 Task: Set the type for the limiter effect to "Hard Clip".
Action: Mouse moved to (408, 12)
Screenshot: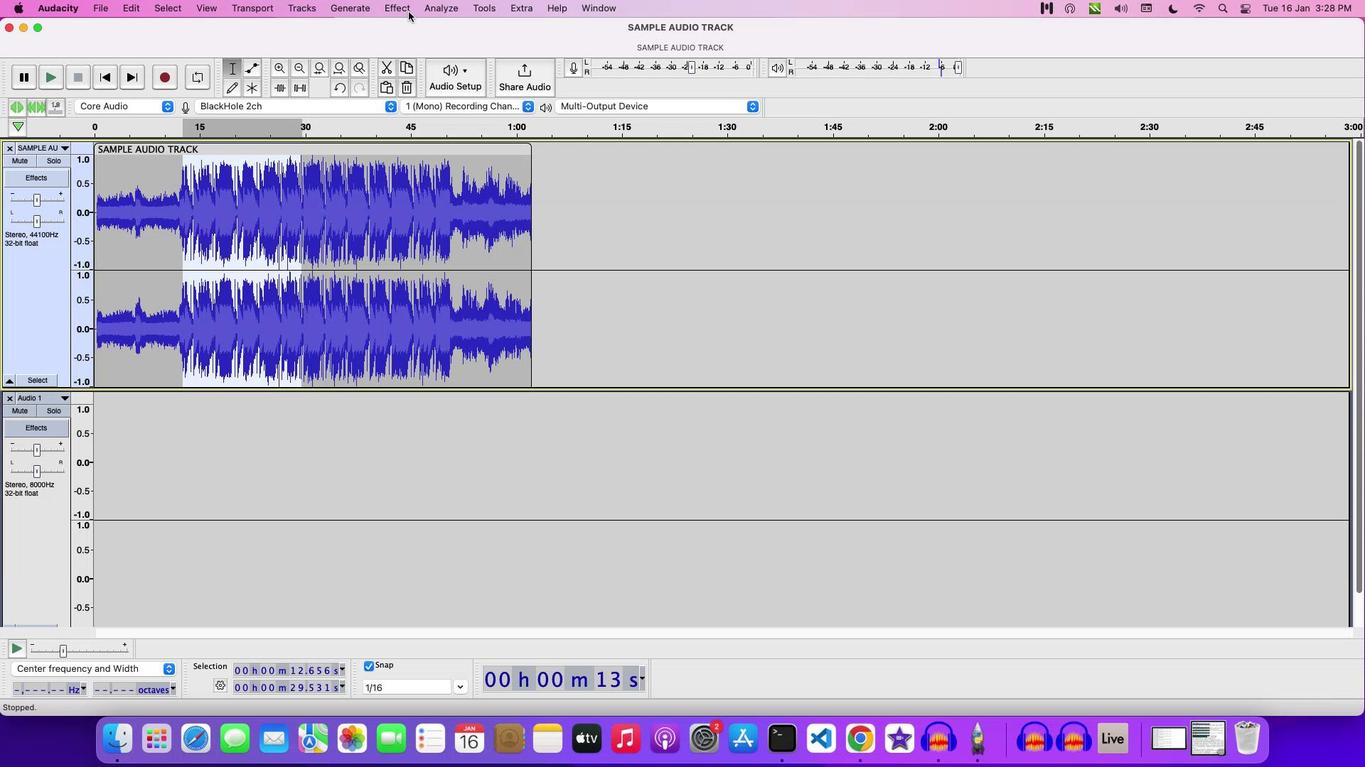 
Action: Mouse pressed left at (408, 12)
Screenshot: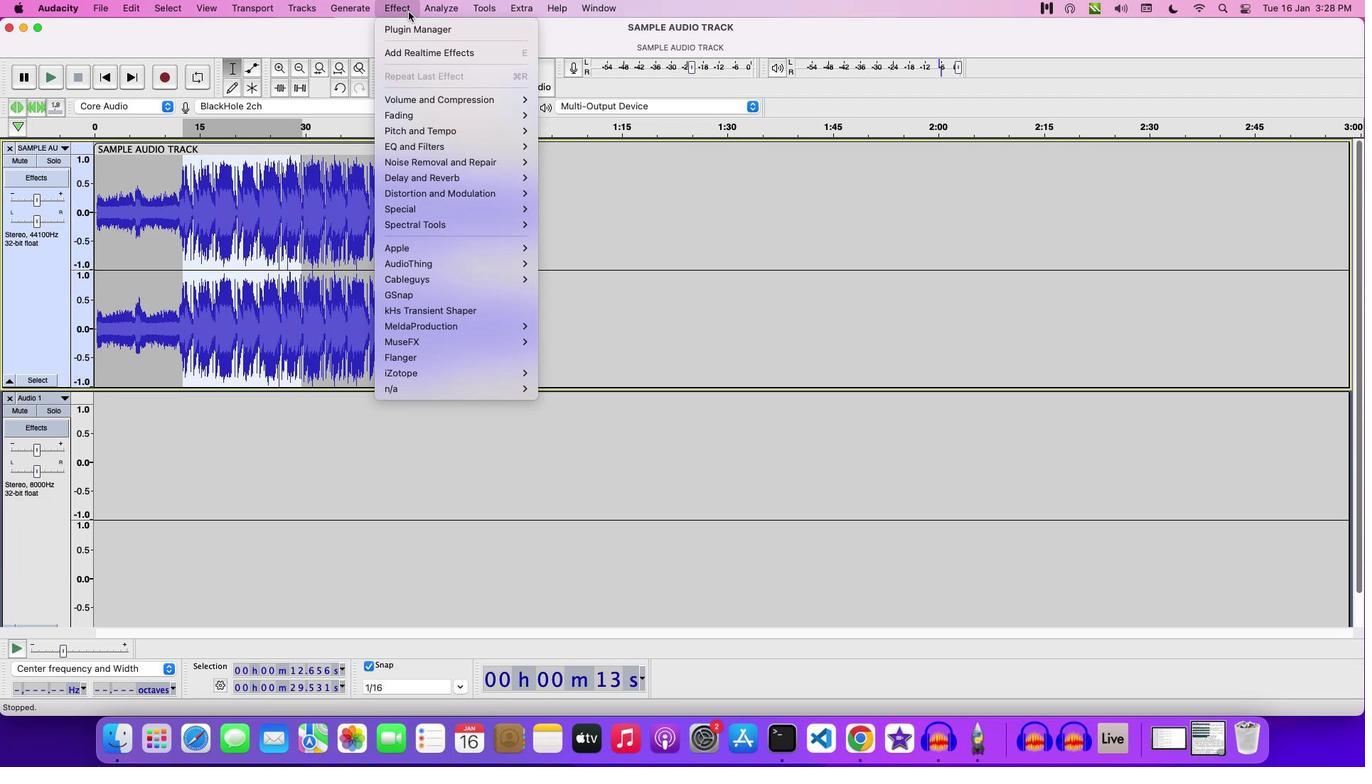 
Action: Mouse moved to (567, 144)
Screenshot: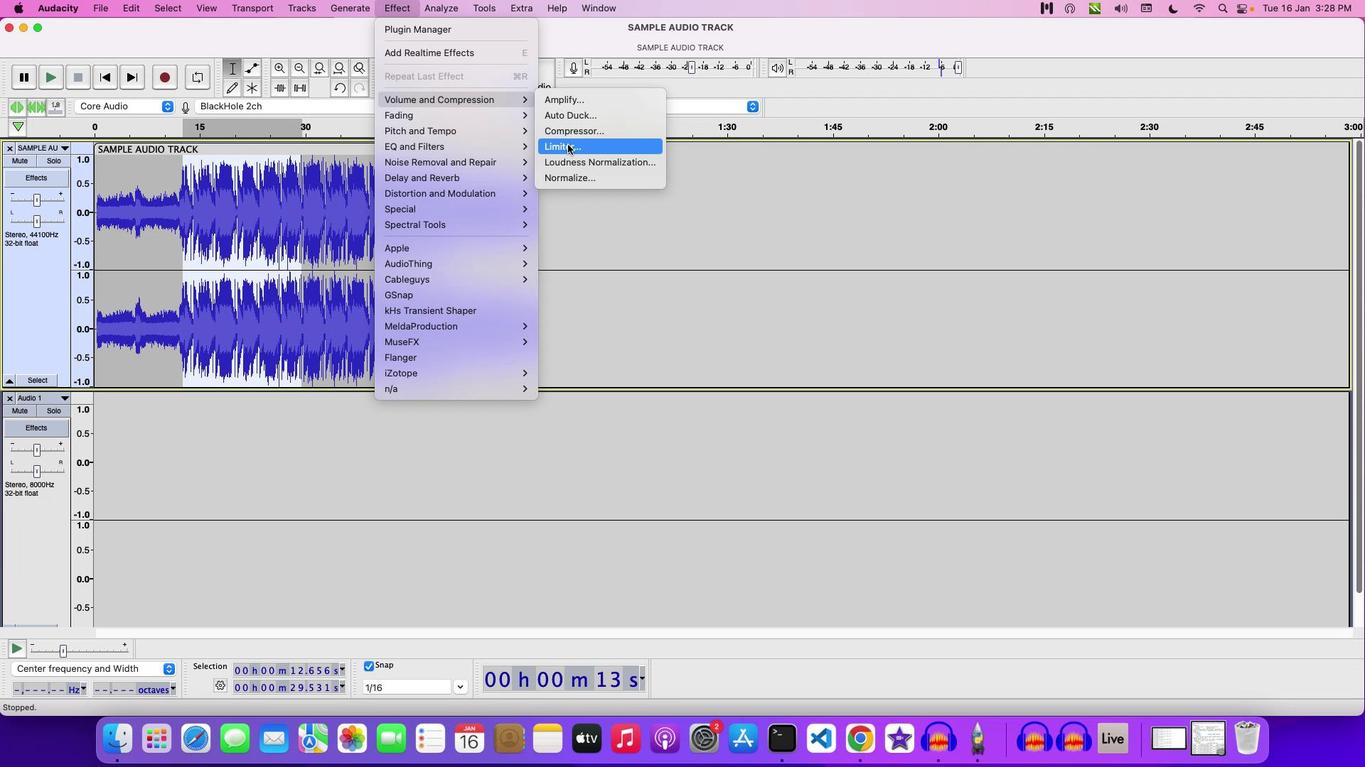 
Action: Mouse pressed left at (567, 144)
Screenshot: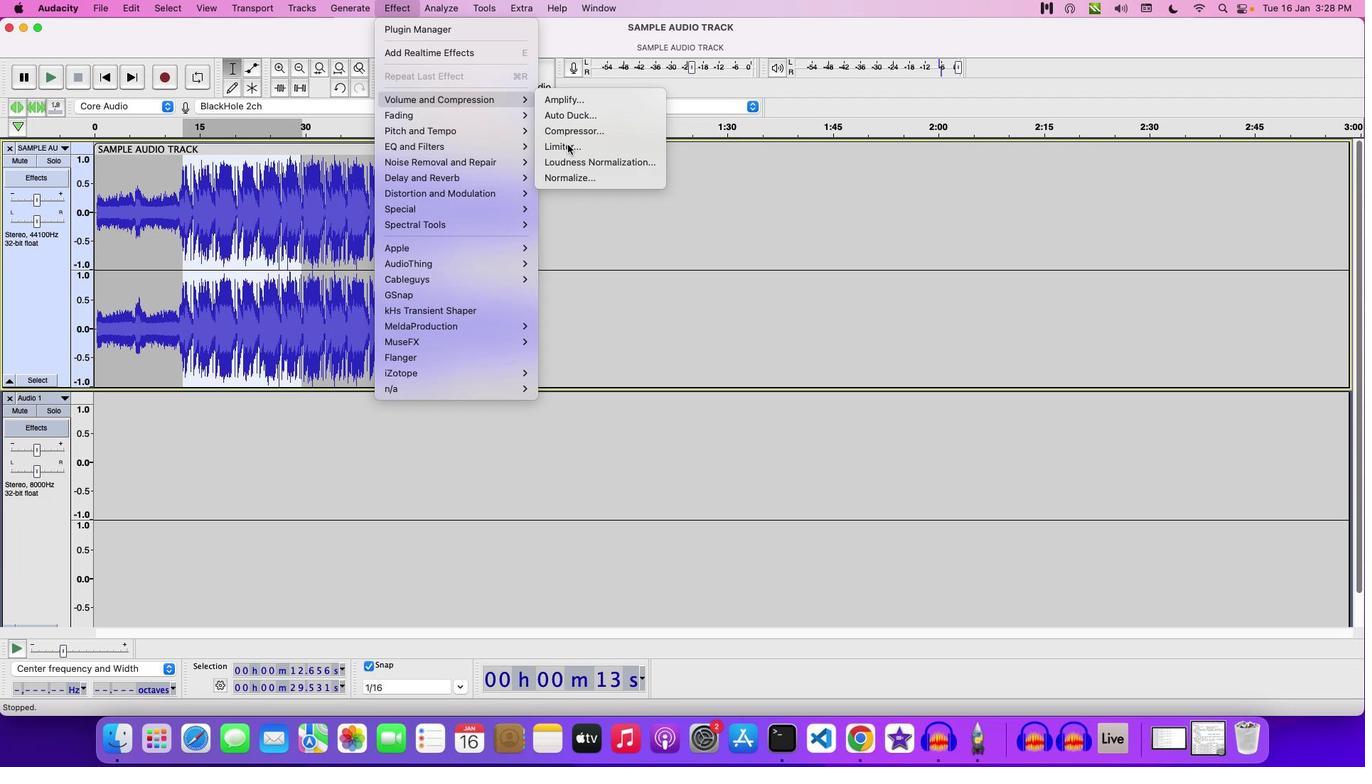 
Action: Mouse moved to (748, 324)
Screenshot: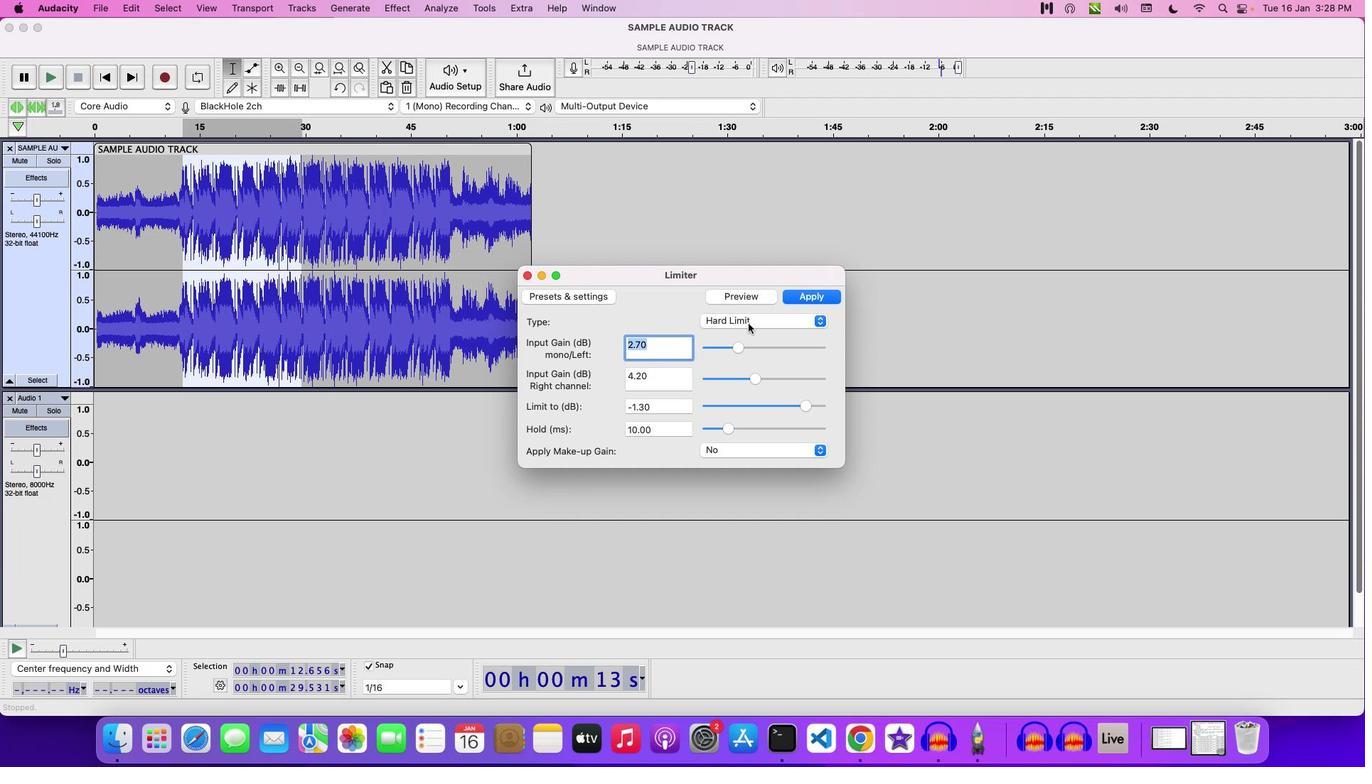 
Action: Mouse pressed left at (748, 324)
Screenshot: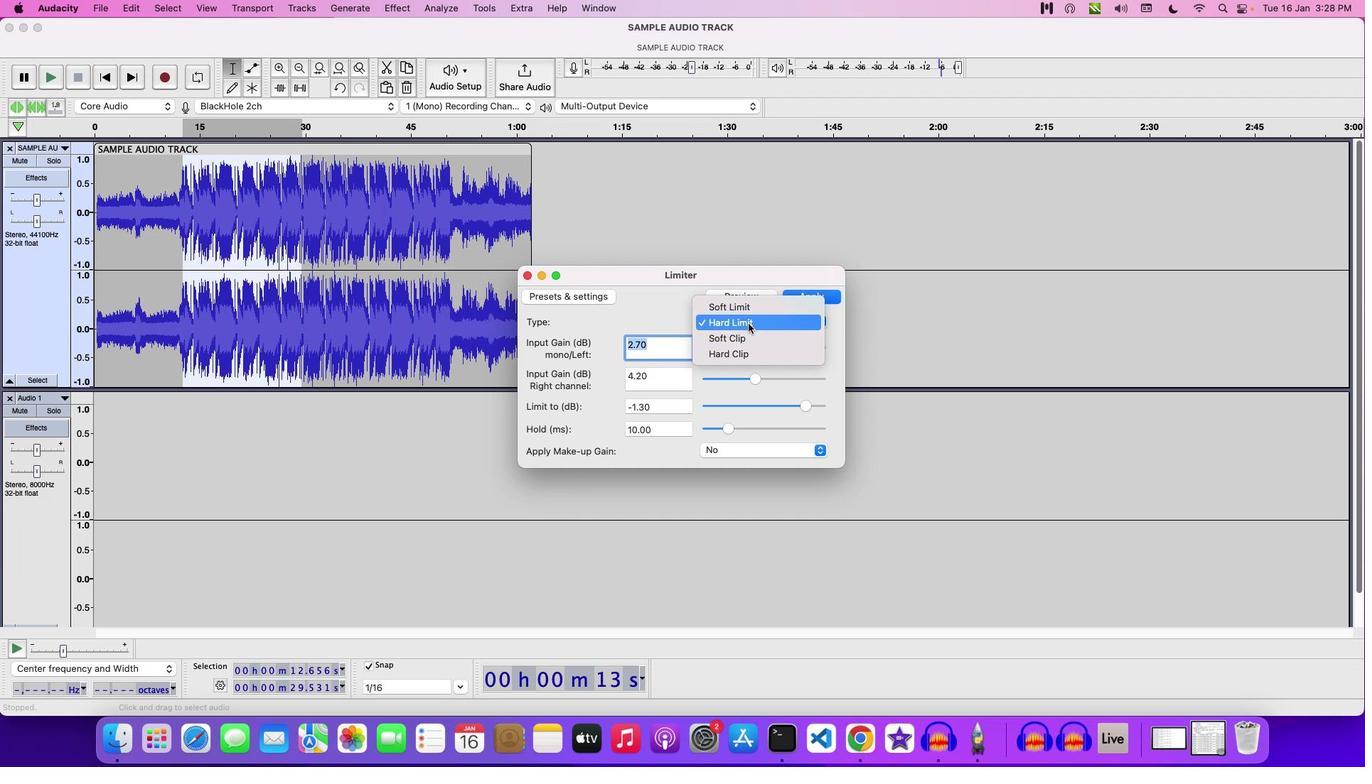 
Action: Mouse moved to (746, 352)
Screenshot: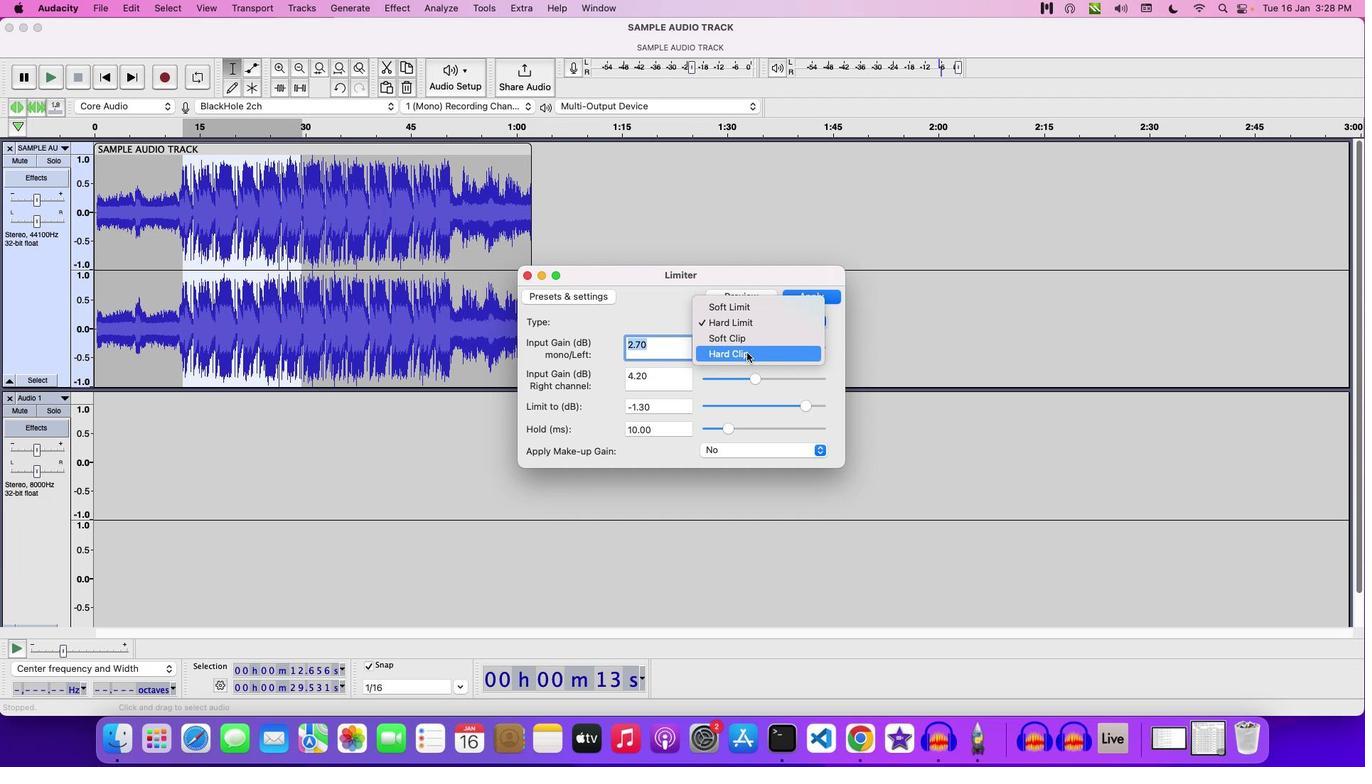 
Action: Mouse pressed left at (746, 352)
Screenshot: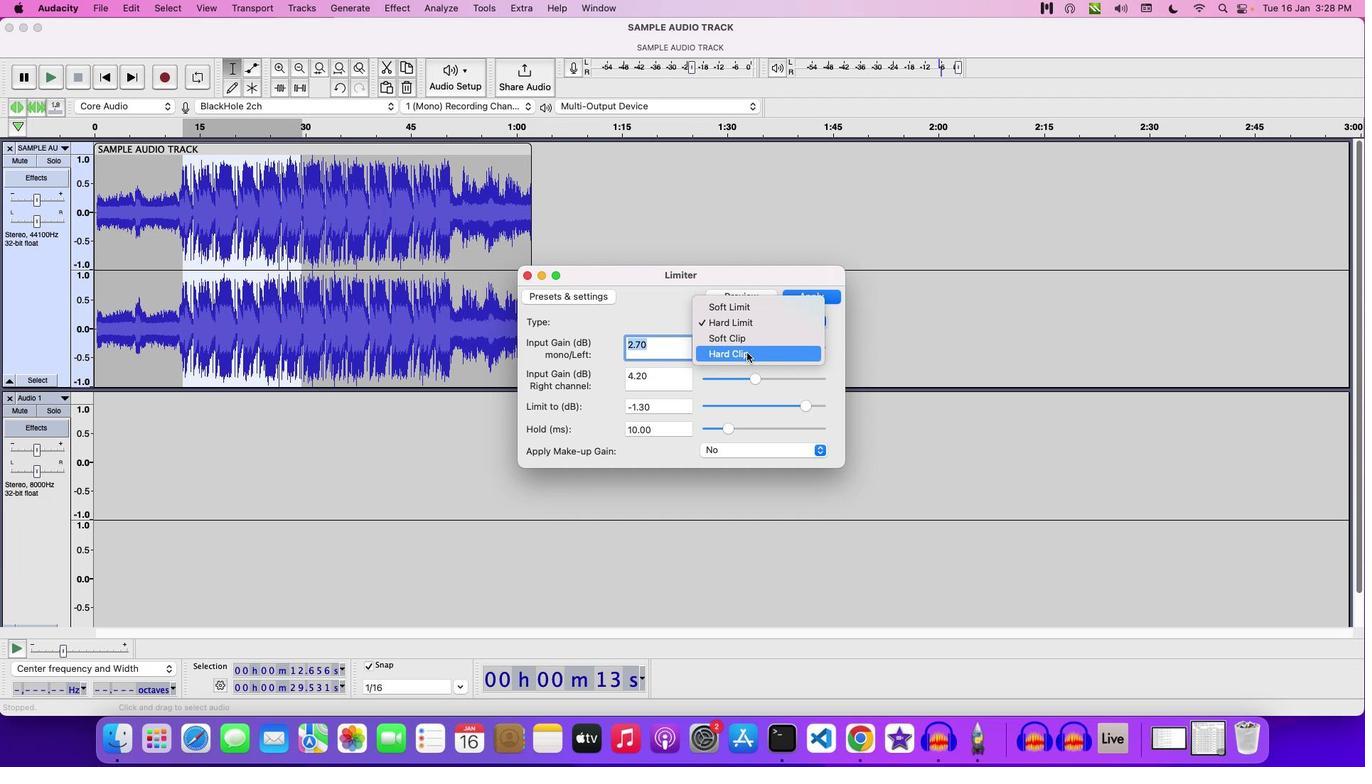 
Action: Mouse moved to (676, 321)
Screenshot: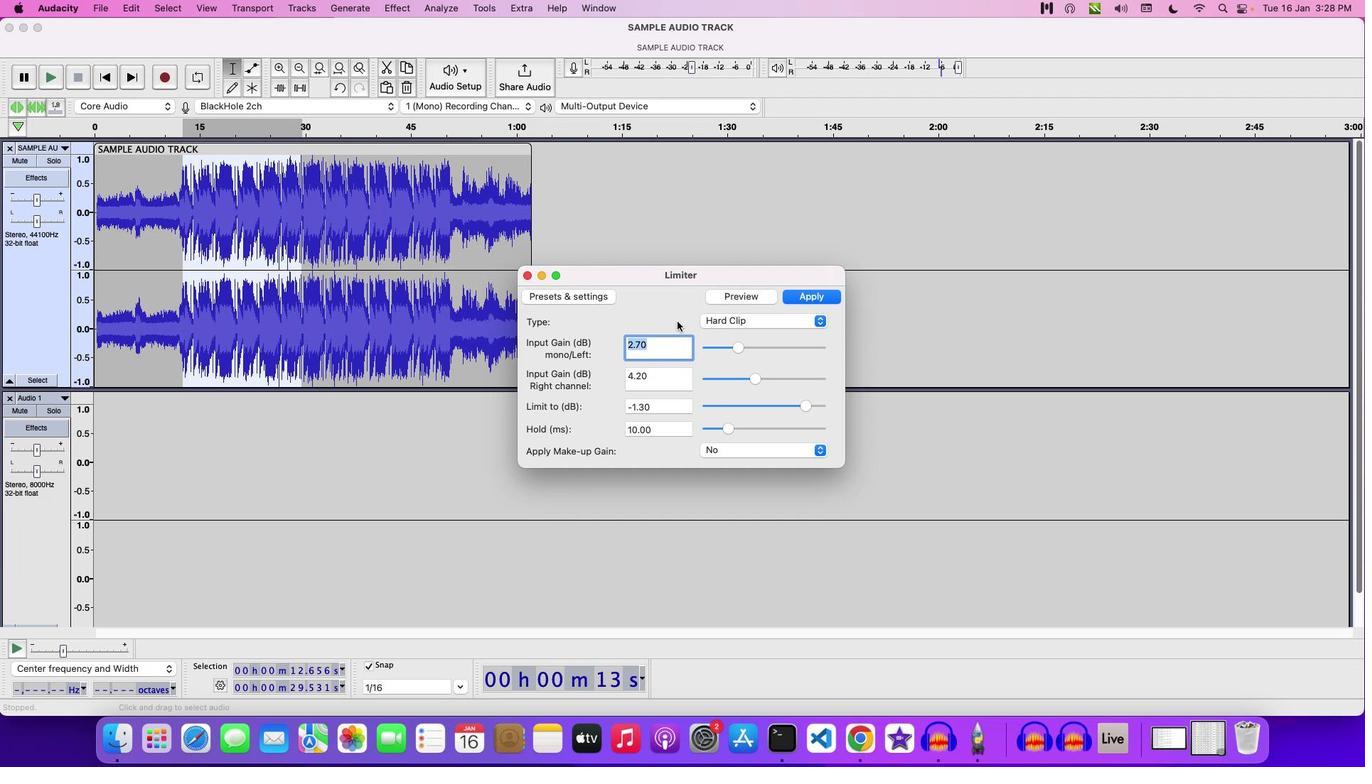 
Action: Mouse pressed left at (676, 321)
Screenshot: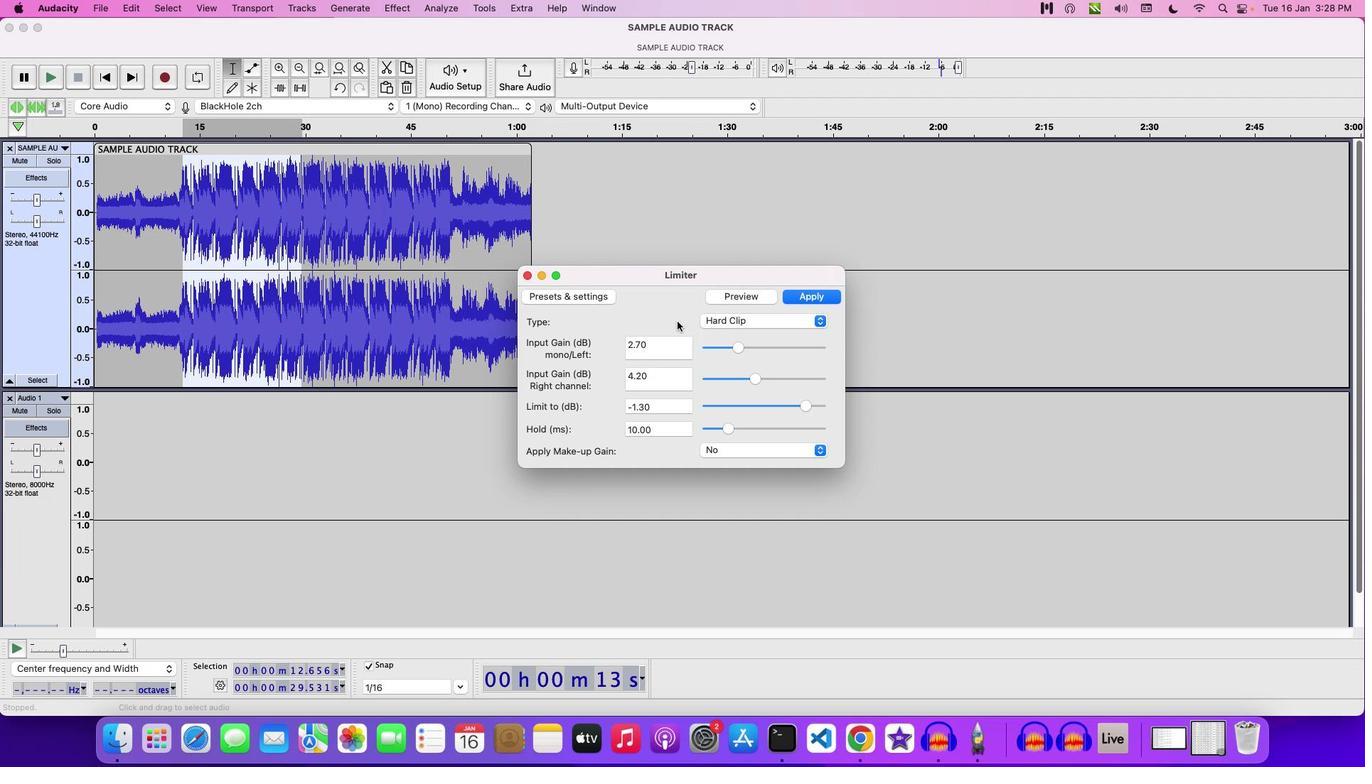 
